 Task: Select a due date automation when advanced on, the moment a card is due add dates not due this week.
Action: Mouse moved to (950, 74)
Screenshot: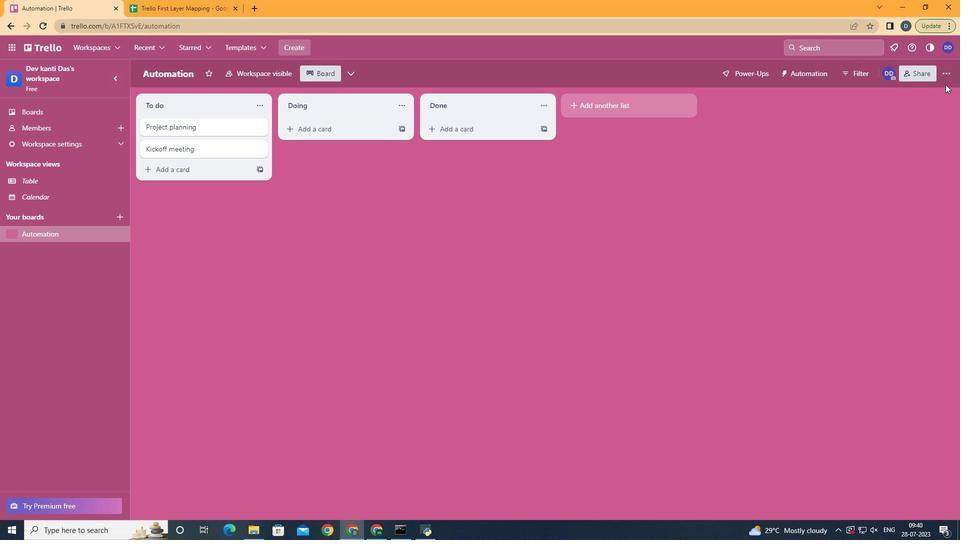 
Action: Mouse pressed left at (950, 74)
Screenshot: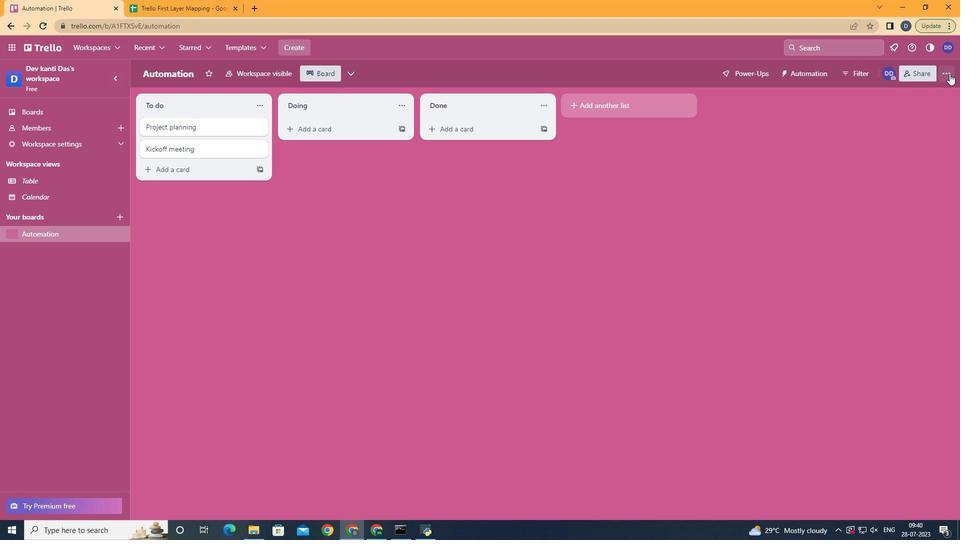 
Action: Mouse moved to (845, 212)
Screenshot: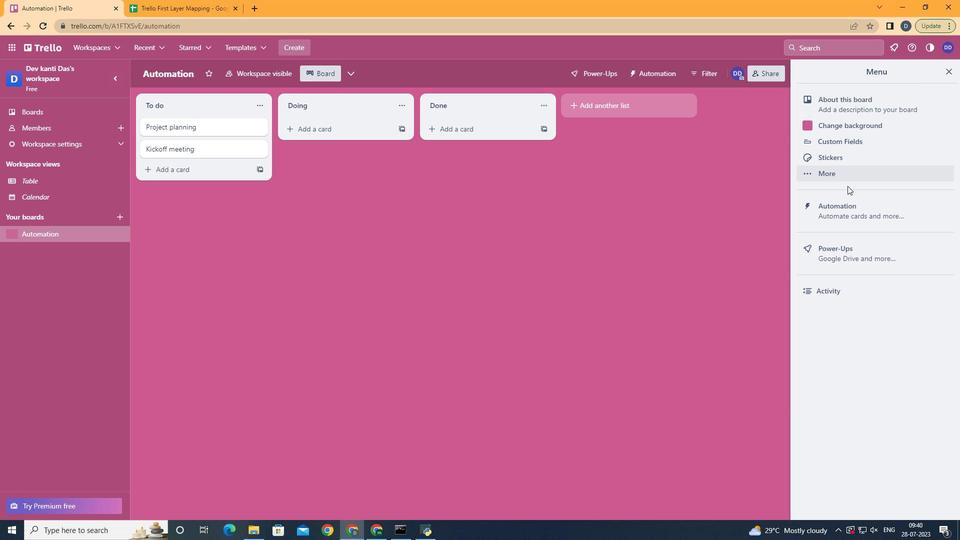
Action: Mouse pressed left at (845, 212)
Screenshot: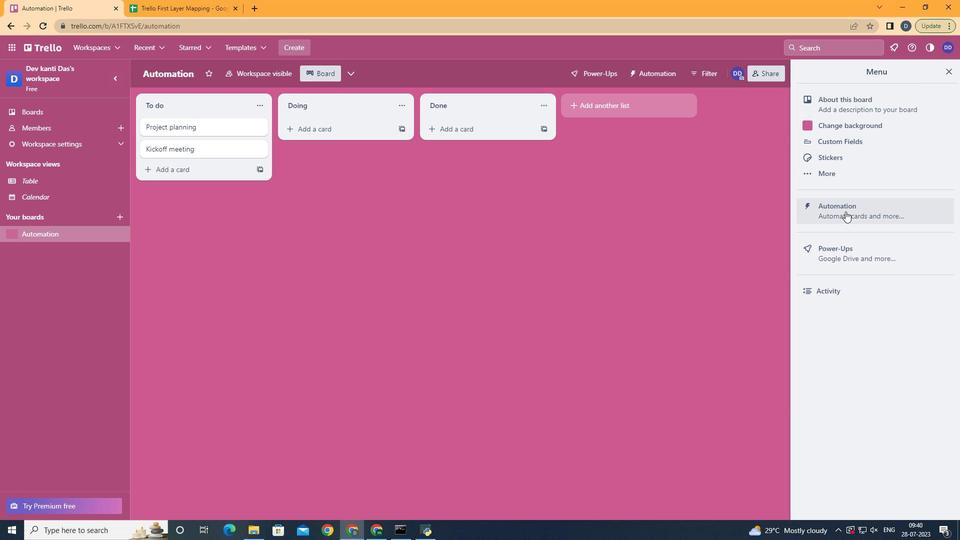 
Action: Mouse moved to (188, 207)
Screenshot: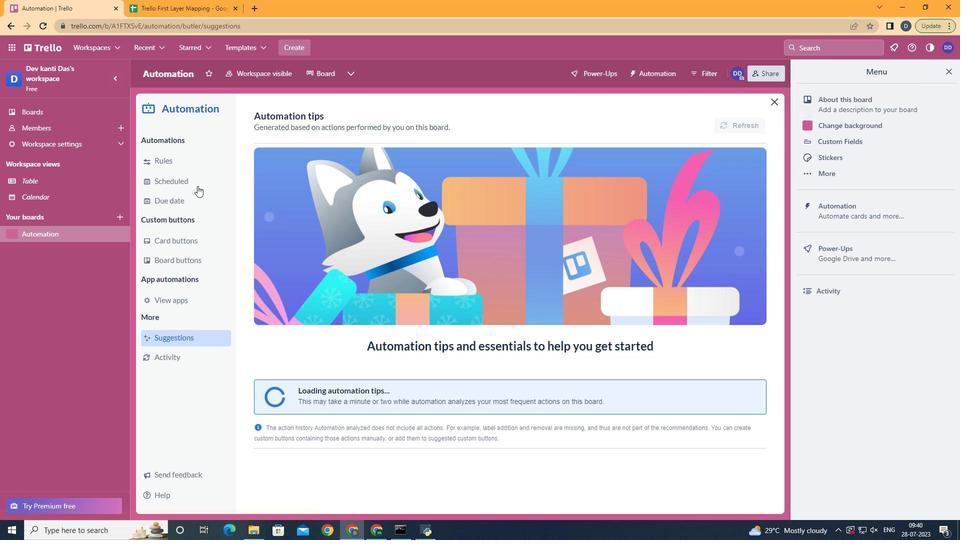 
Action: Mouse pressed left at (188, 207)
Screenshot: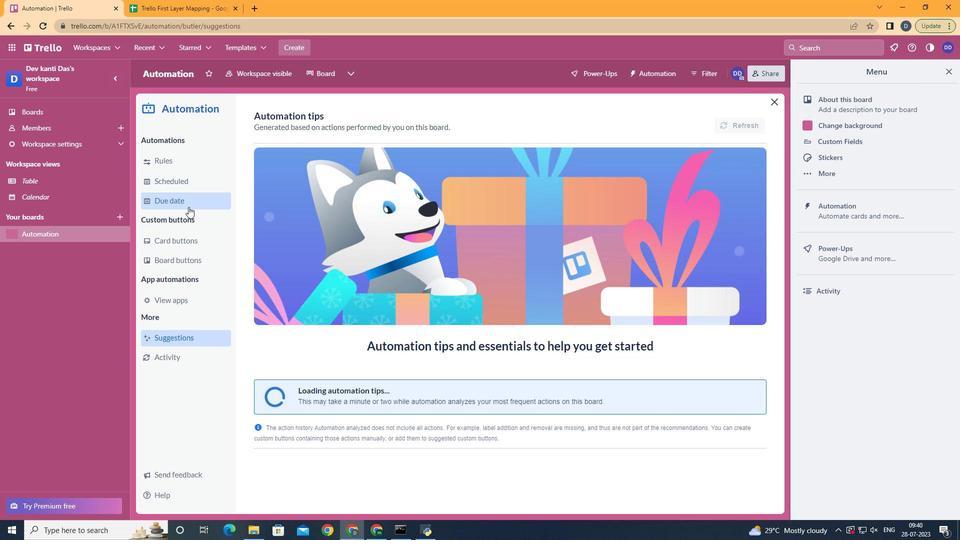 
Action: Mouse moved to (696, 113)
Screenshot: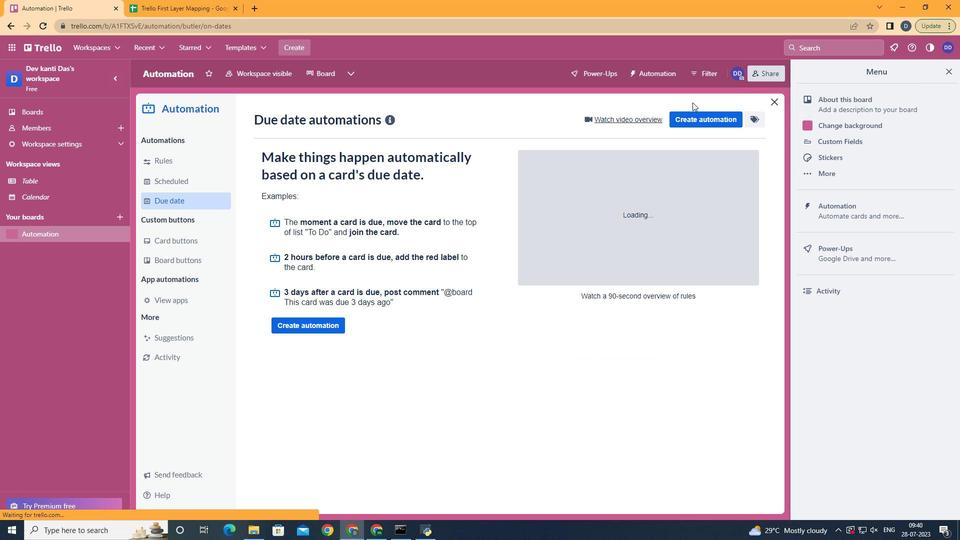 
Action: Mouse pressed left at (696, 113)
Screenshot: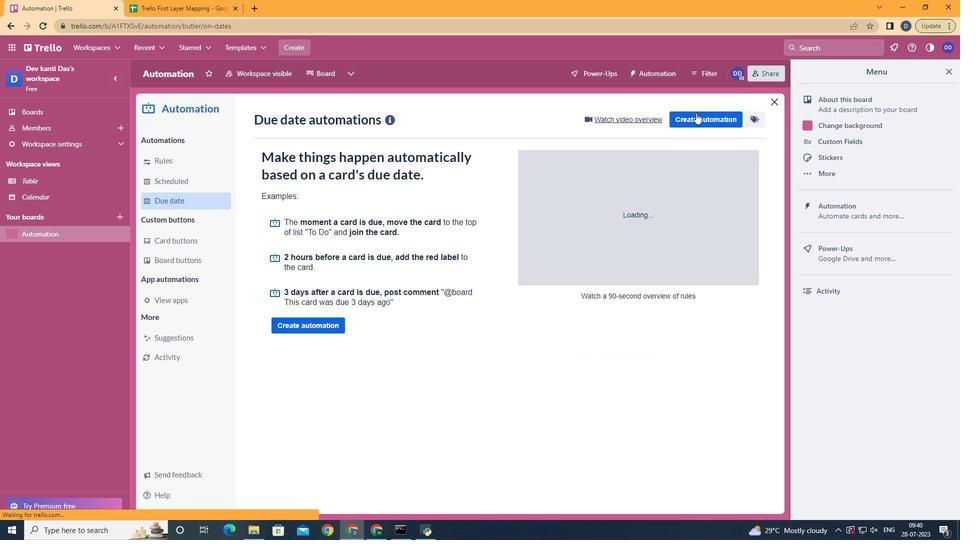 
Action: Mouse moved to (505, 233)
Screenshot: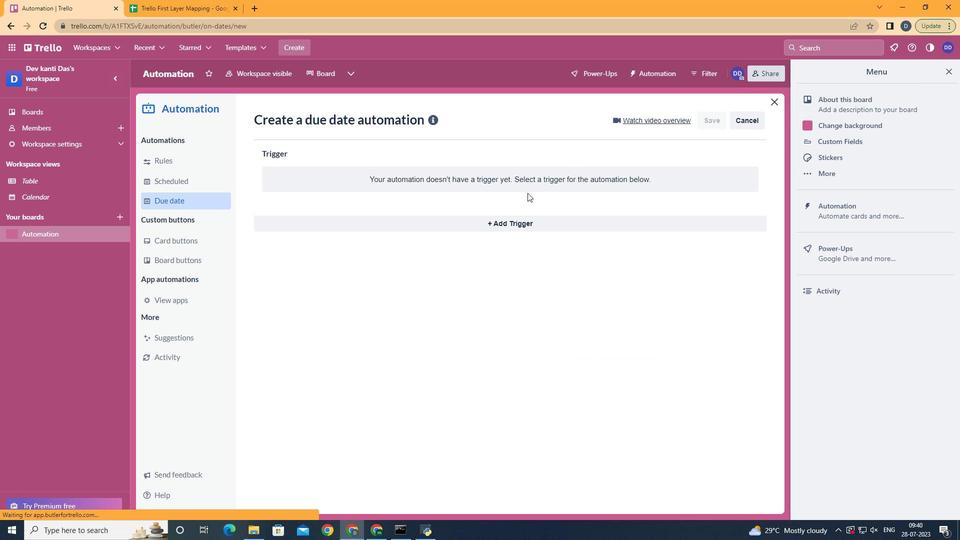 
Action: Mouse pressed left at (505, 233)
Screenshot: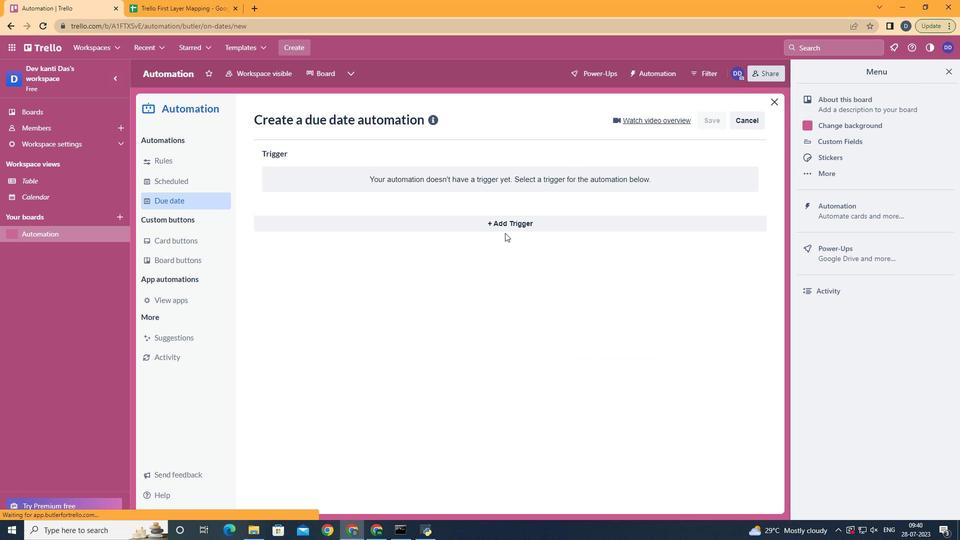 
Action: Mouse moved to (505, 226)
Screenshot: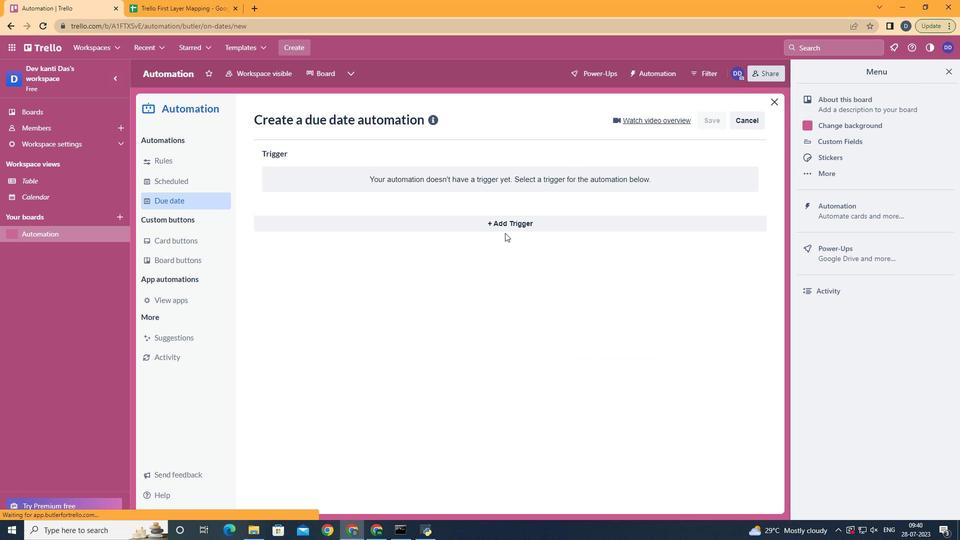 
Action: Mouse pressed left at (505, 226)
Screenshot: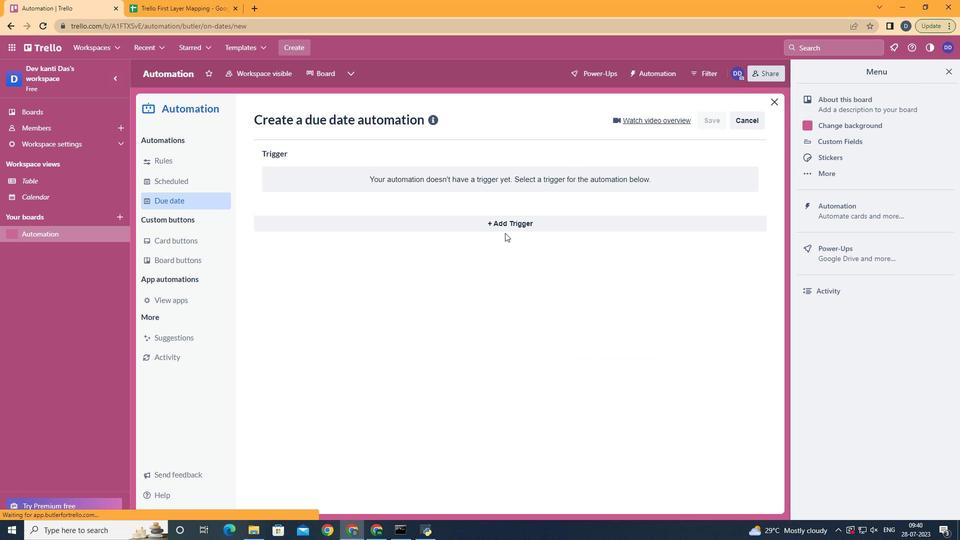 
Action: Mouse moved to (342, 344)
Screenshot: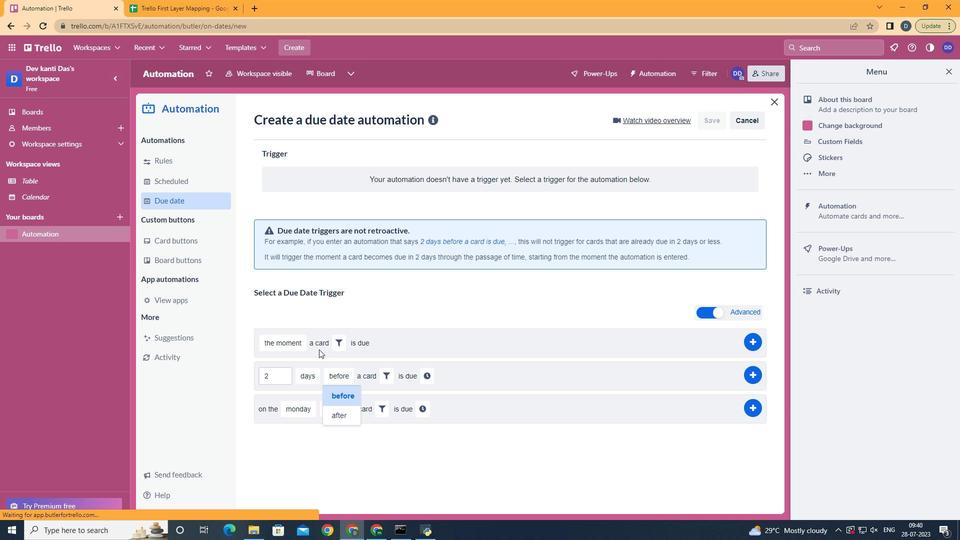 
Action: Mouse pressed left at (342, 344)
Screenshot: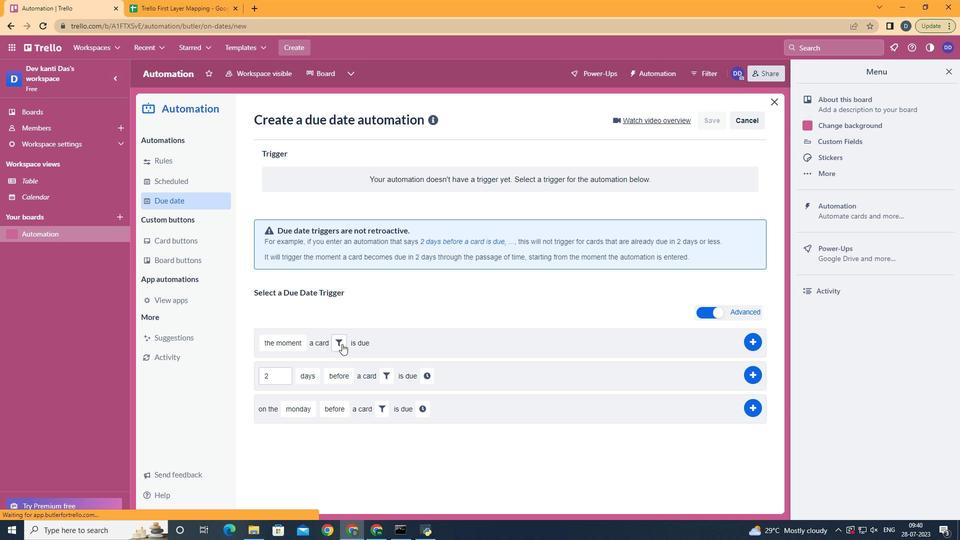 
Action: Mouse moved to (388, 374)
Screenshot: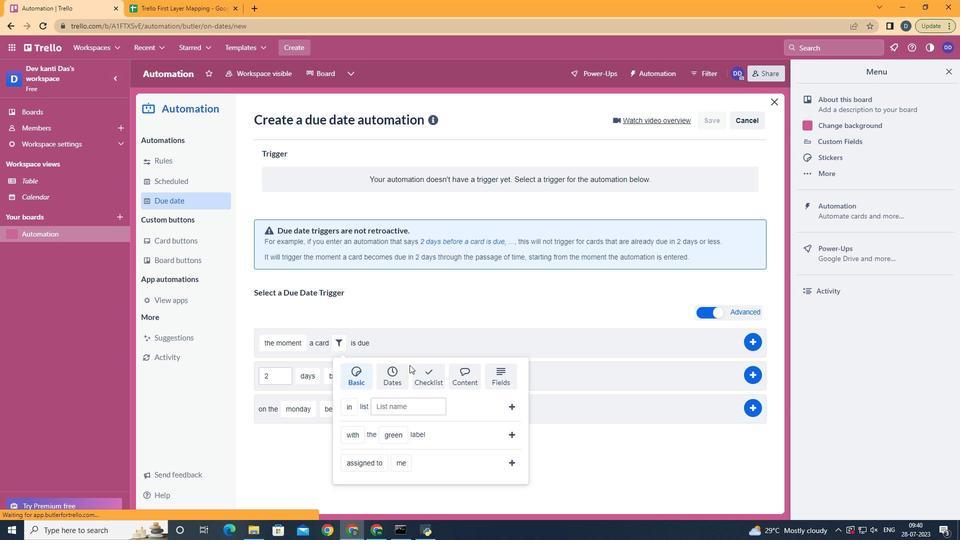 
Action: Mouse pressed left at (388, 374)
Screenshot: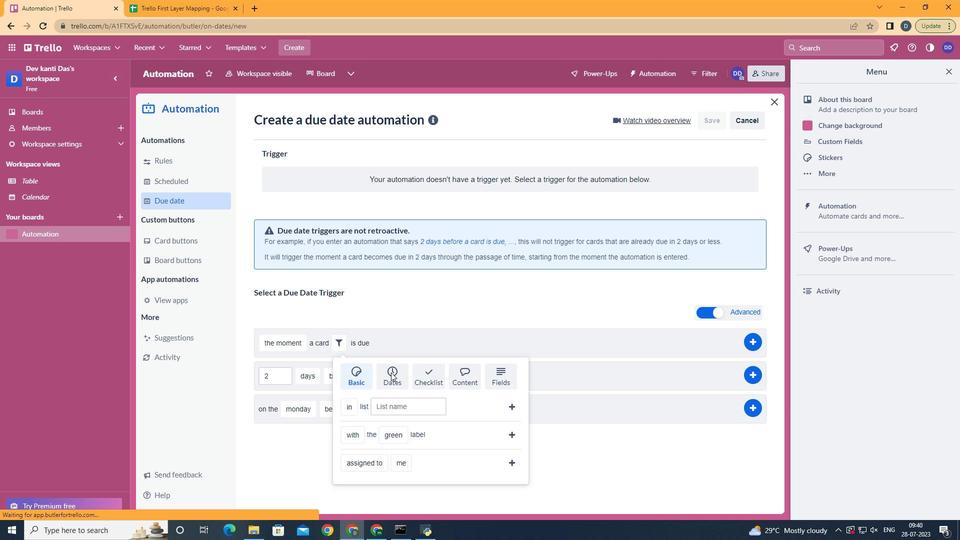 
Action: Mouse moved to (387, 402)
Screenshot: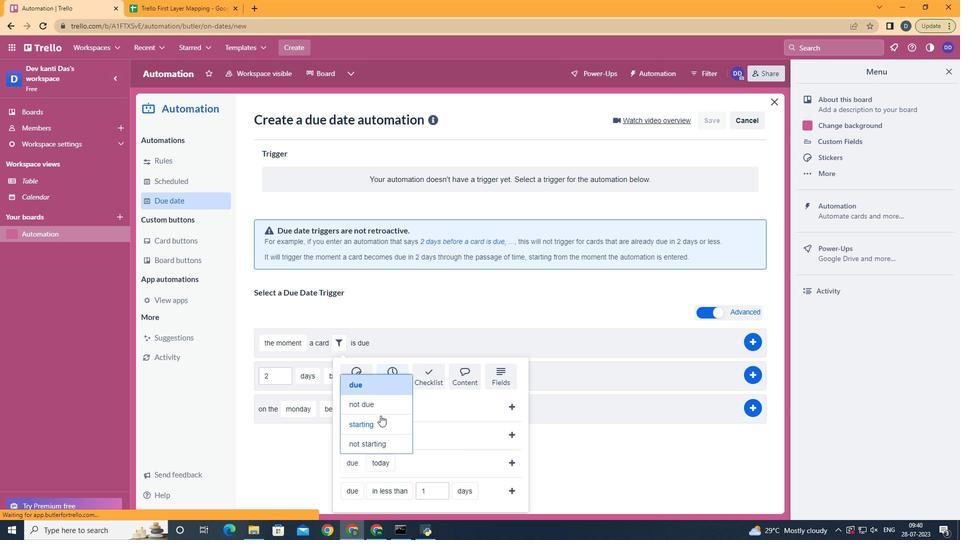 
Action: Mouse pressed left at (387, 402)
Screenshot: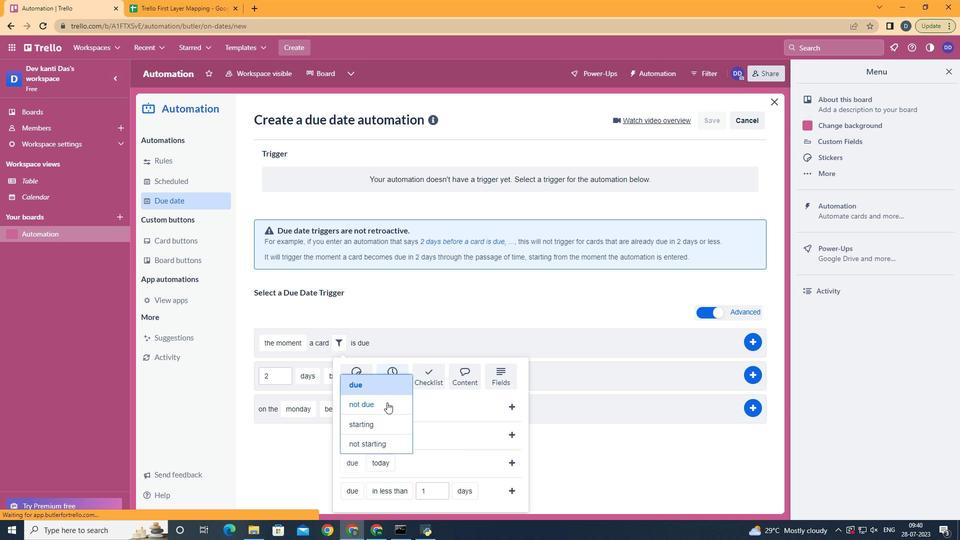 
Action: Mouse moved to (395, 458)
Screenshot: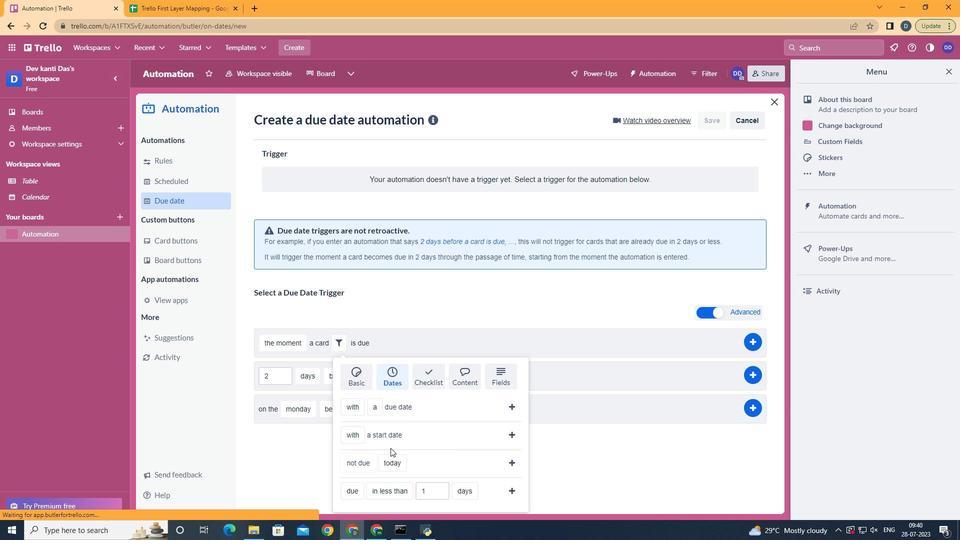 
Action: Mouse pressed left at (395, 458)
Screenshot: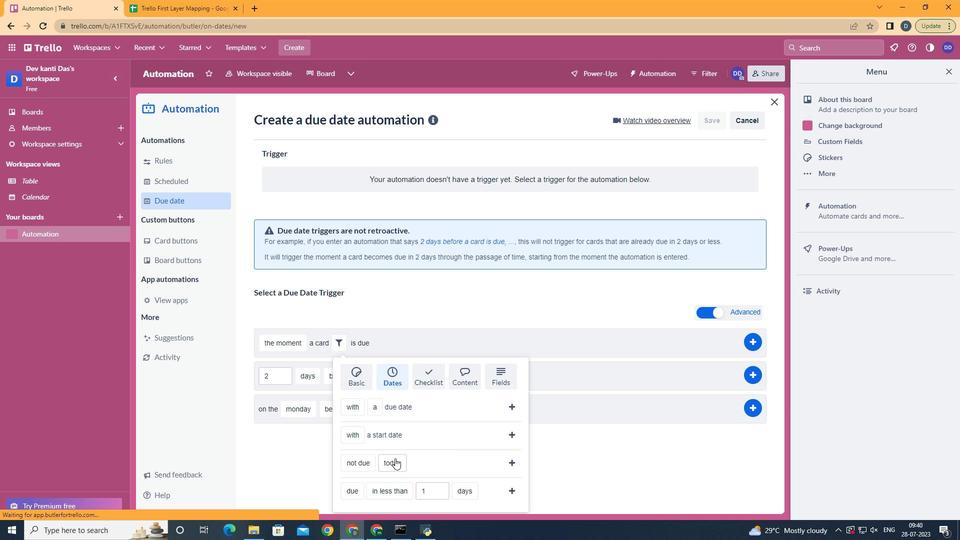 
Action: Mouse moved to (404, 388)
Screenshot: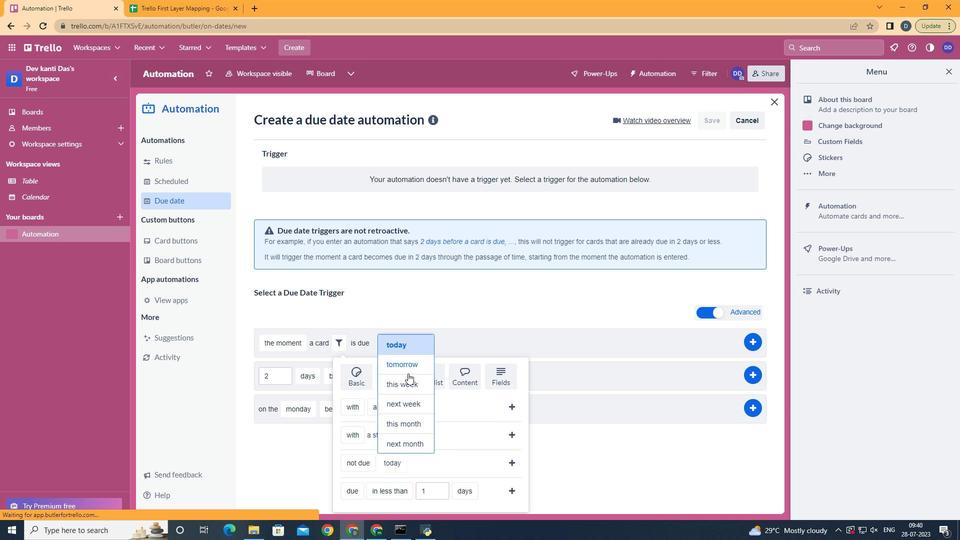 
Action: Mouse pressed left at (404, 388)
Screenshot: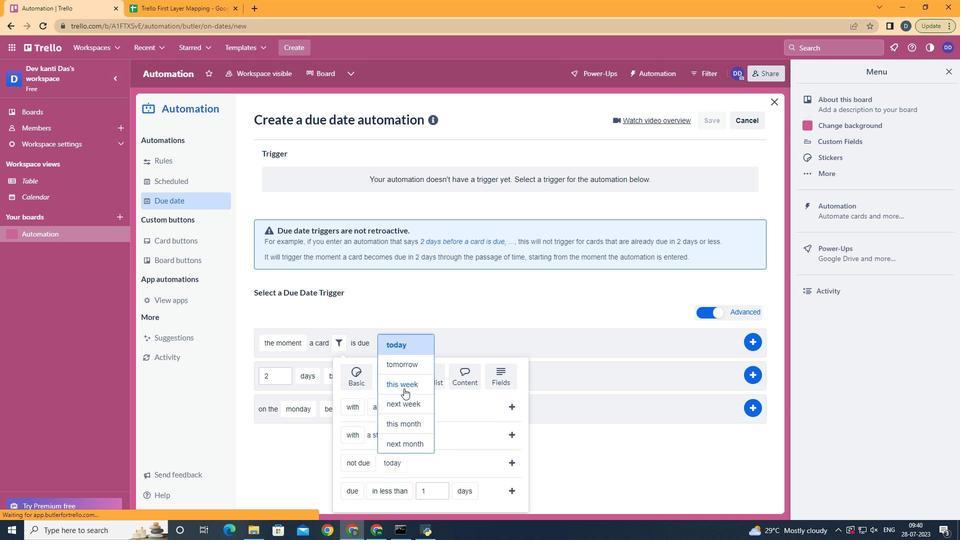 
Action: Mouse moved to (512, 461)
Screenshot: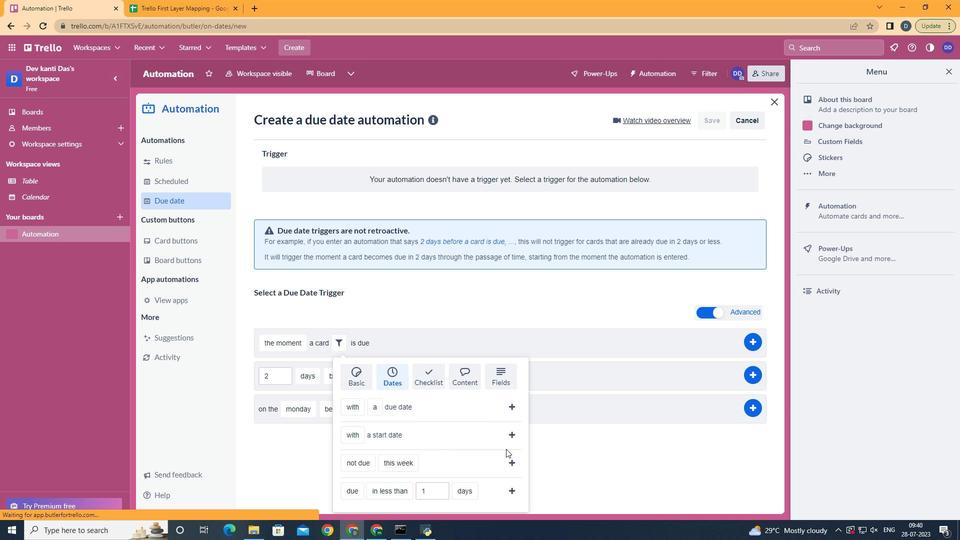 
Action: Mouse pressed left at (512, 461)
Screenshot: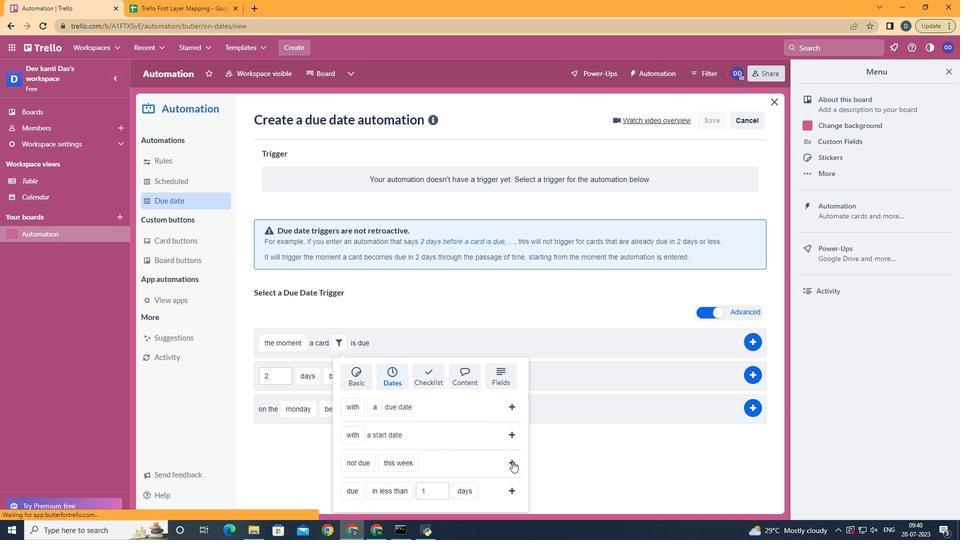 
